 Task: Apply and play Swap on "Image B.jpg"
Action: Mouse moved to (140, 154)
Screenshot: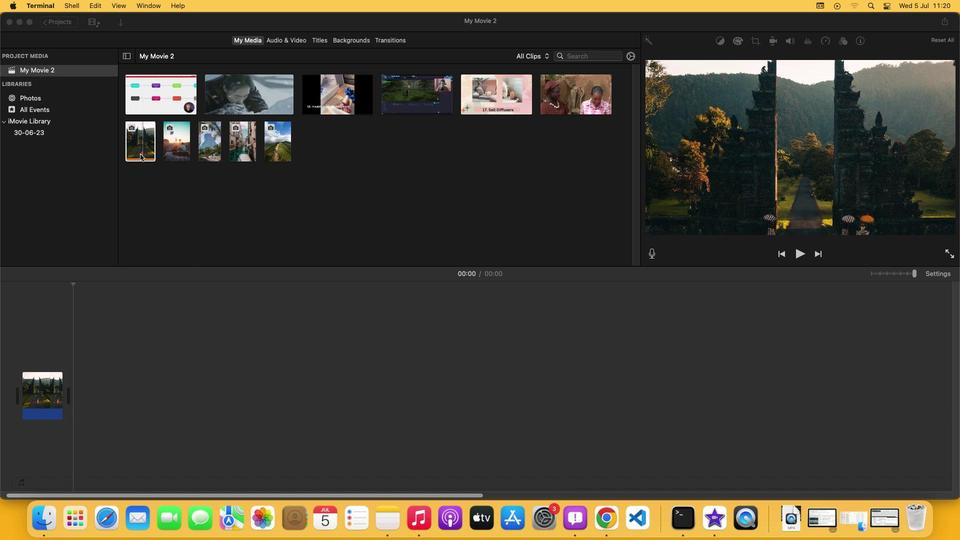 
Action: Mouse pressed left at (140, 154)
Screenshot: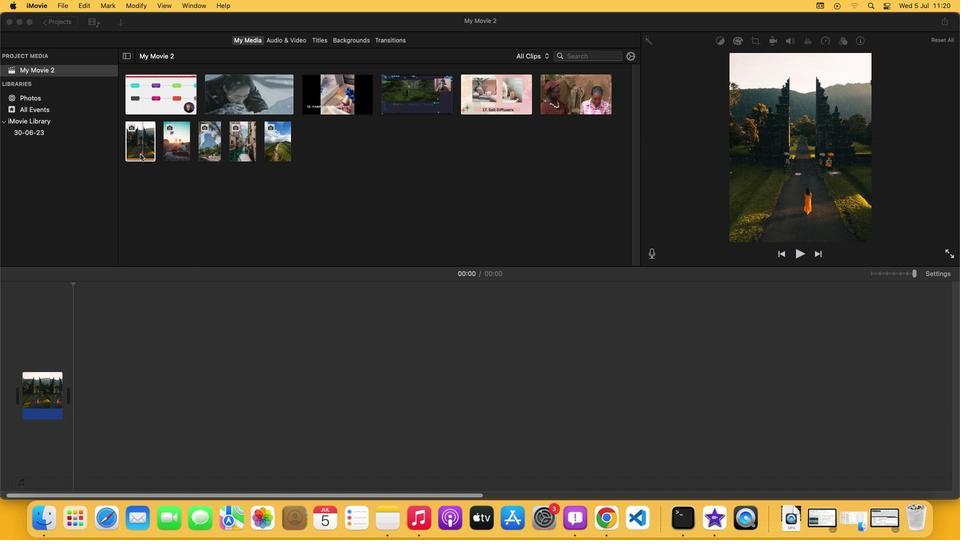 
Action: Mouse moved to (397, 40)
Screenshot: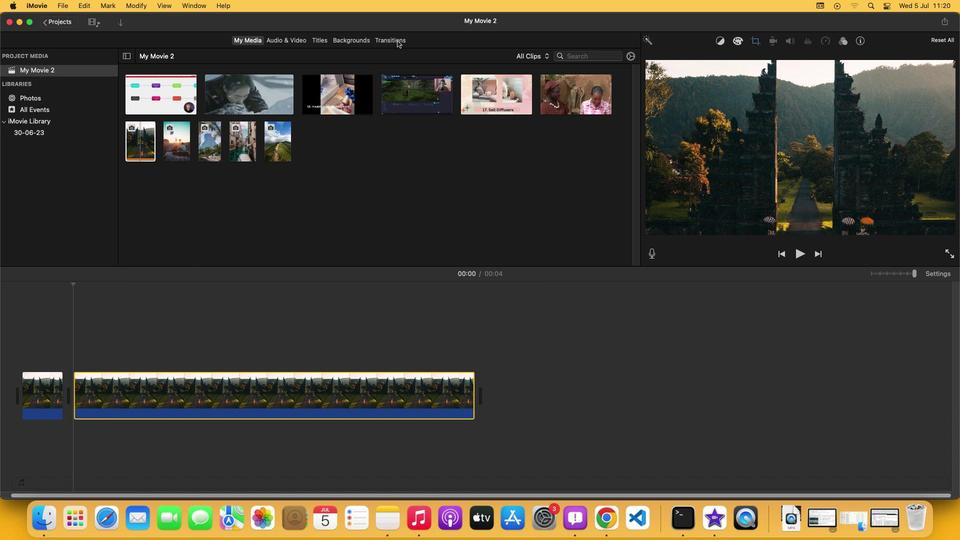 
Action: Mouse pressed left at (397, 40)
Screenshot: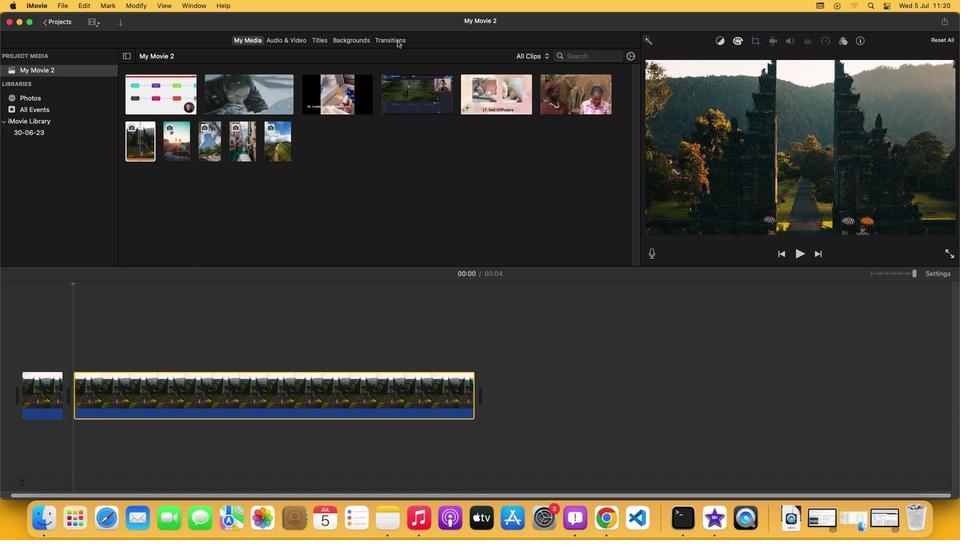 
Action: Mouse moved to (524, 108)
Screenshot: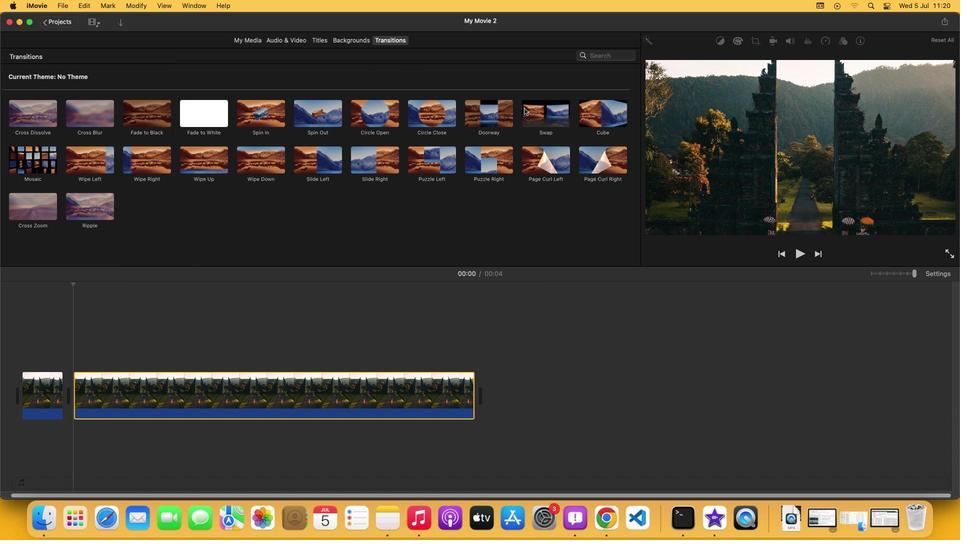 
Action: Mouse pressed left at (524, 108)
Screenshot: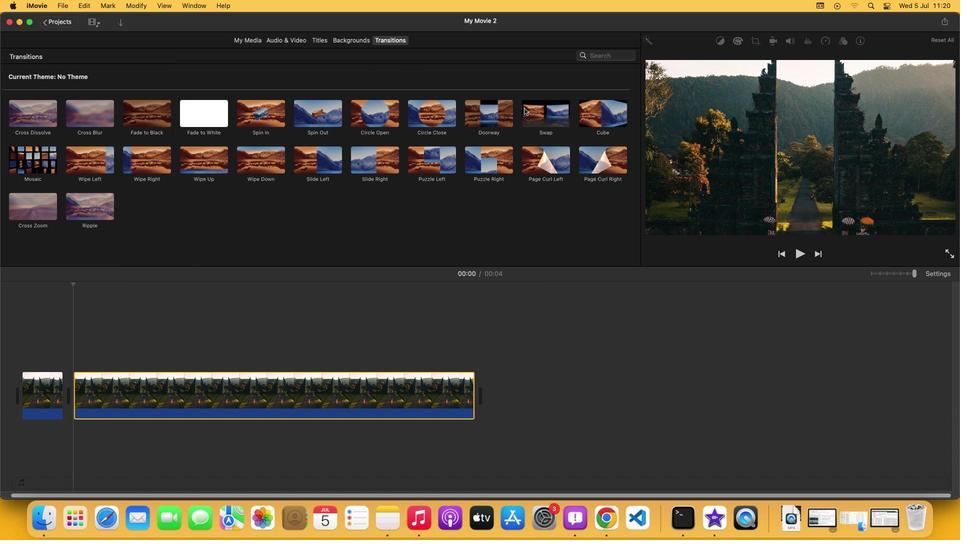 
Action: Mouse moved to (24, 379)
Screenshot: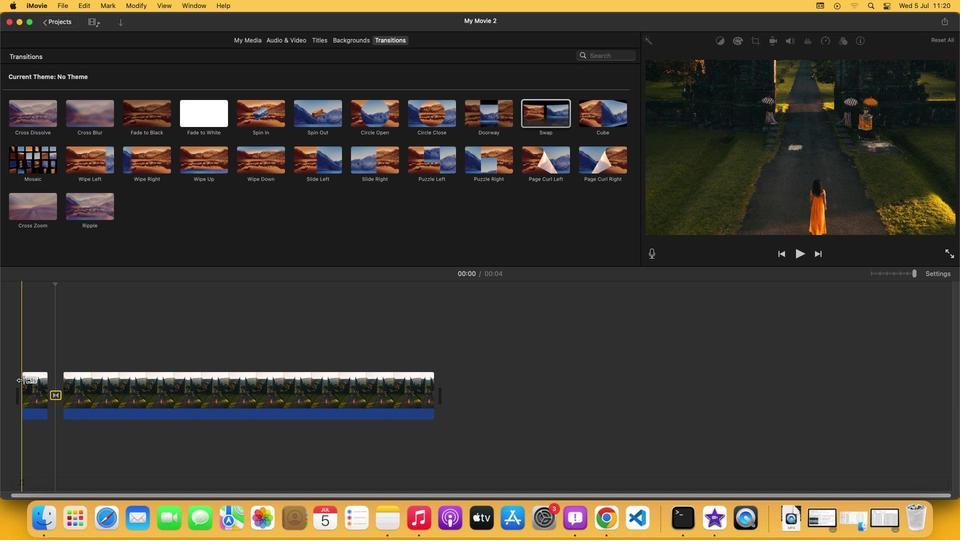 
Action: Mouse pressed left at (24, 379)
Screenshot: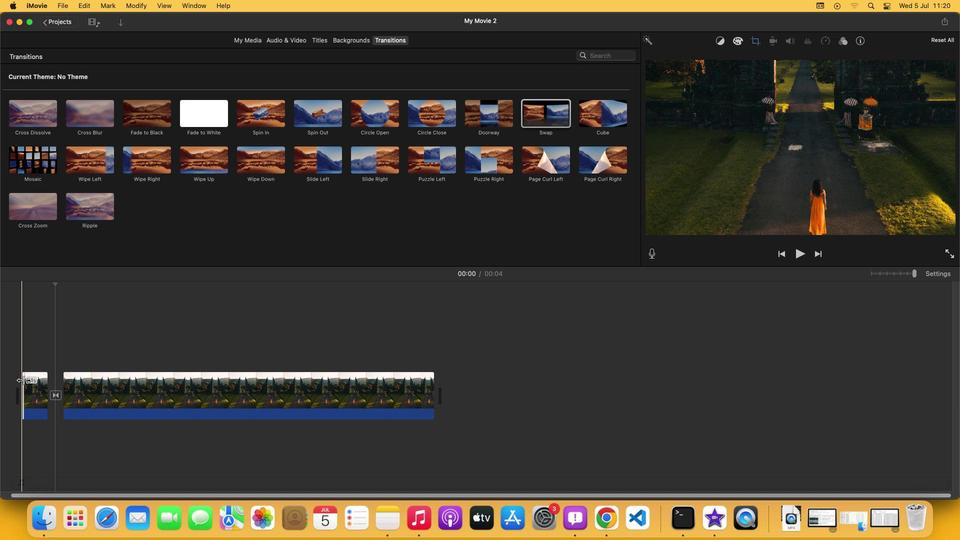 
Action: Mouse moved to (28, 378)
Screenshot: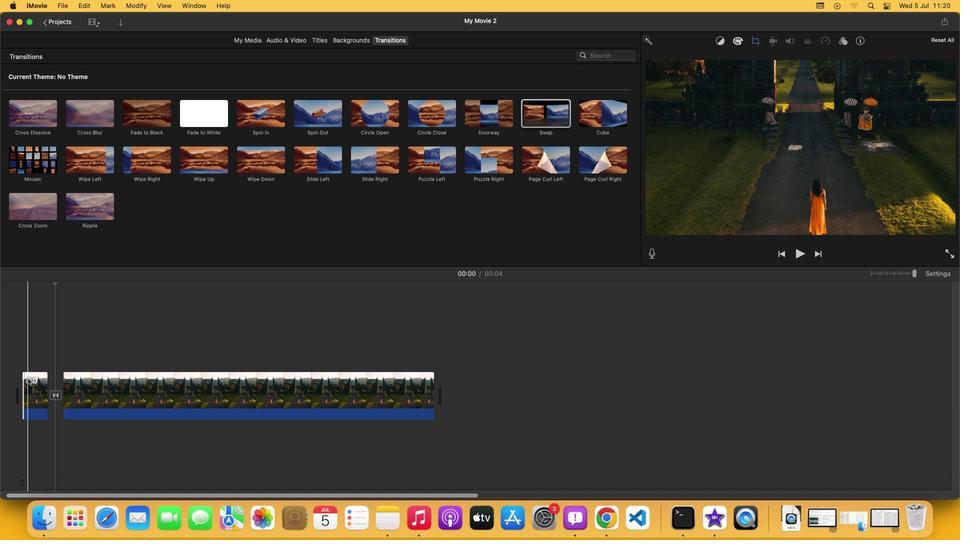 
Action: Mouse pressed left at (28, 378)
Screenshot: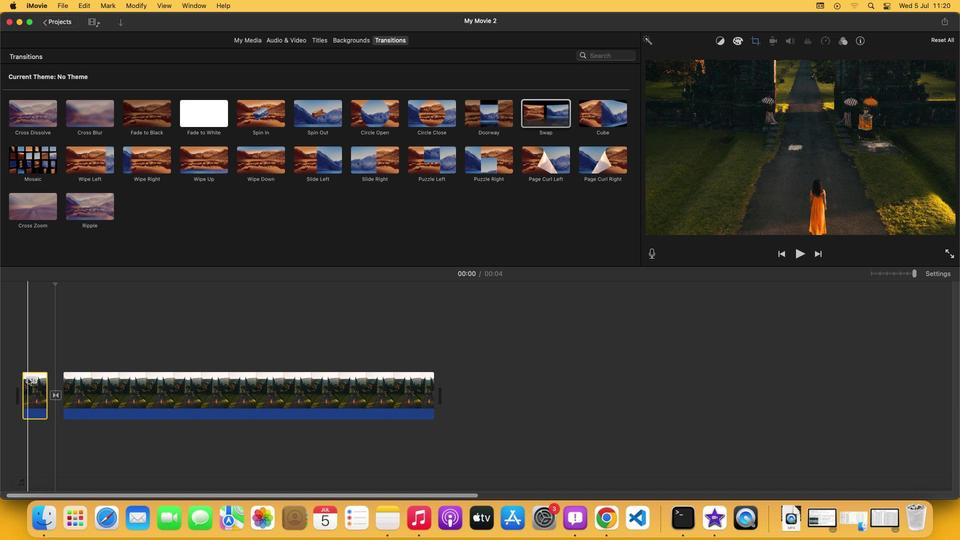 
Action: Mouse moved to (799, 255)
Screenshot: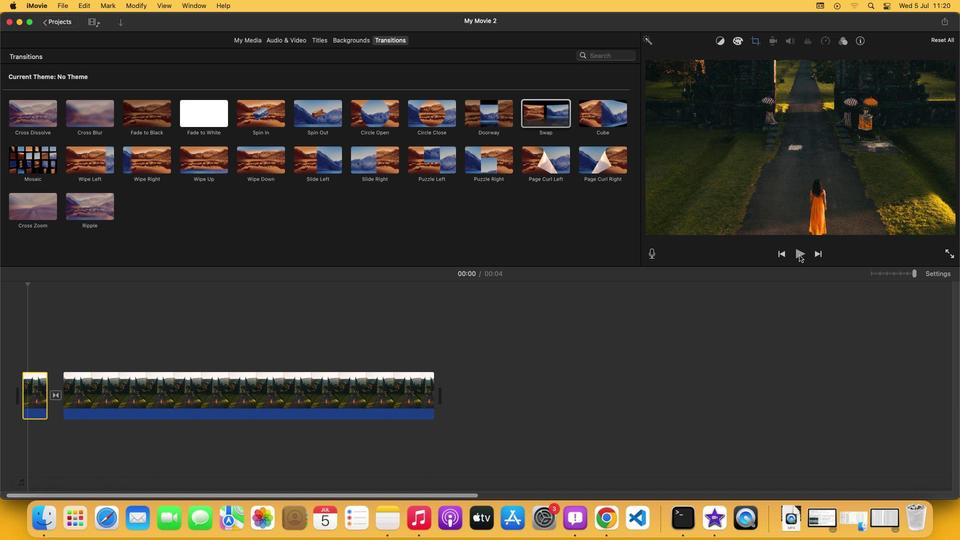 
Action: Mouse pressed left at (799, 255)
Screenshot: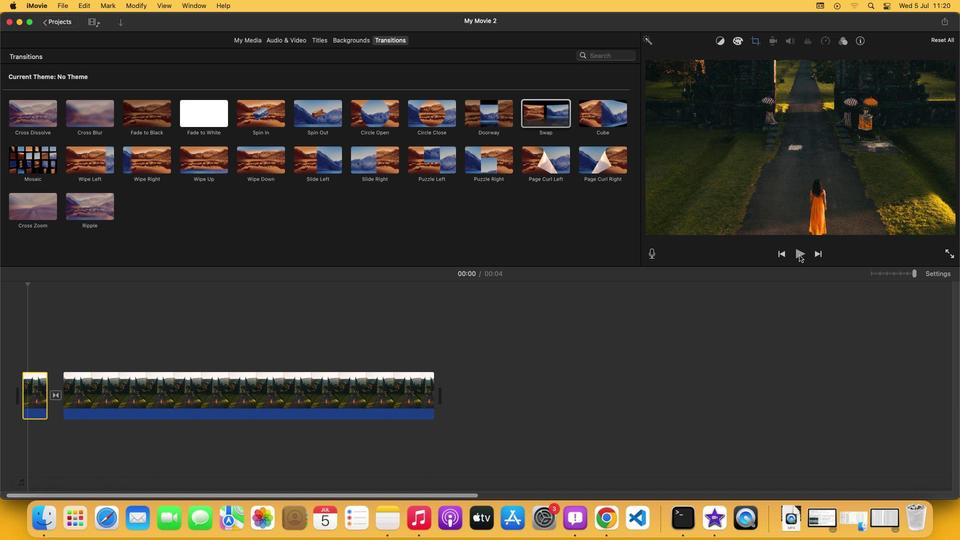 
